 Task: Reply to email with the signature Cole Ward with the subject 'Request for a trial' from softage.1@softage.net with the message 'Please let me know if you require any additional resources to complete the project.' with CC to softage.5@softage.net with an attached document Case_study.pdf
Action: Mouse moved to (244, 309)
Screenshot: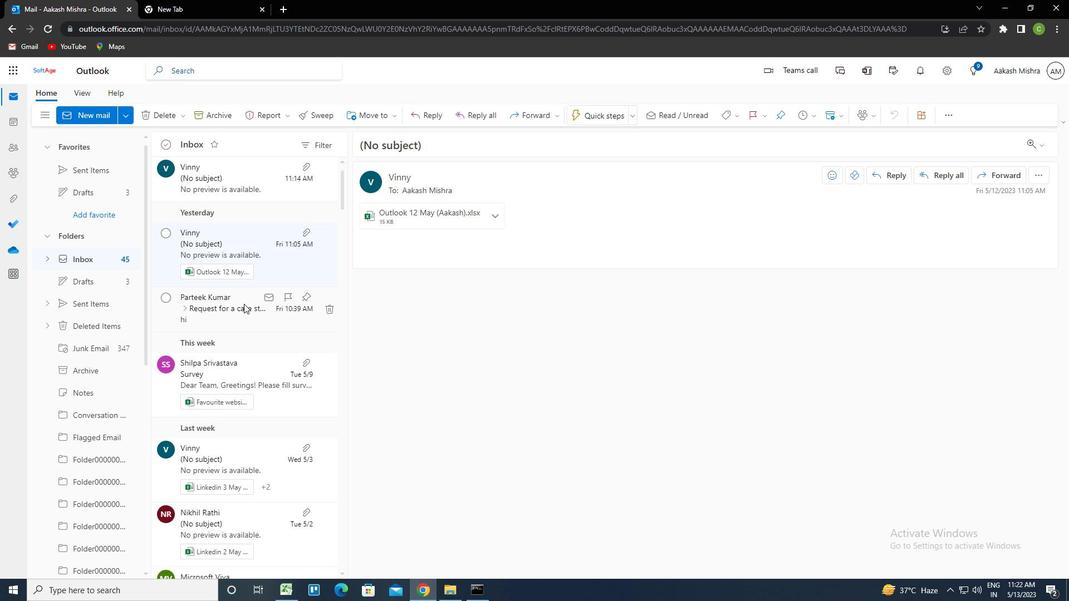 
Action: Mouse pressed left at (244, 309)
Screenshot: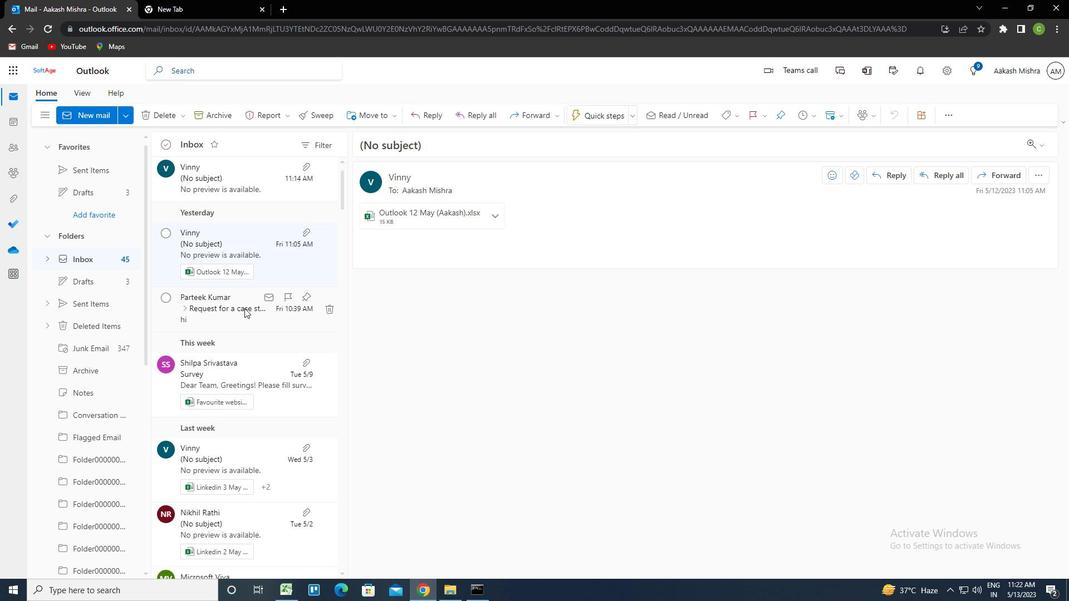 
Action: Mouse moved to (891, 201)
Screenshot: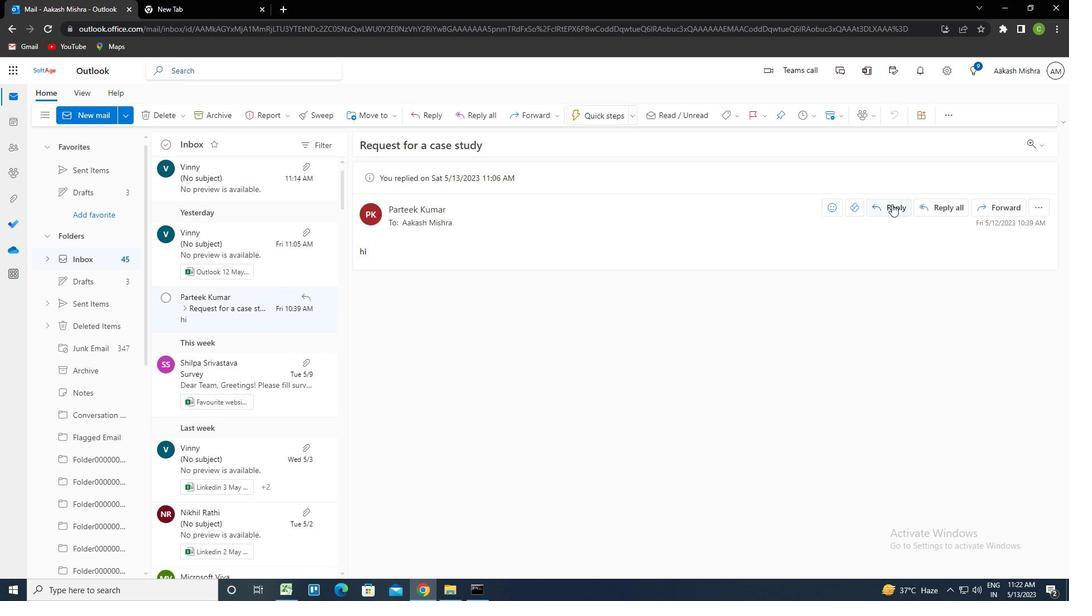 
Action: Mouse pressed left at (891, 201)
Screenshot: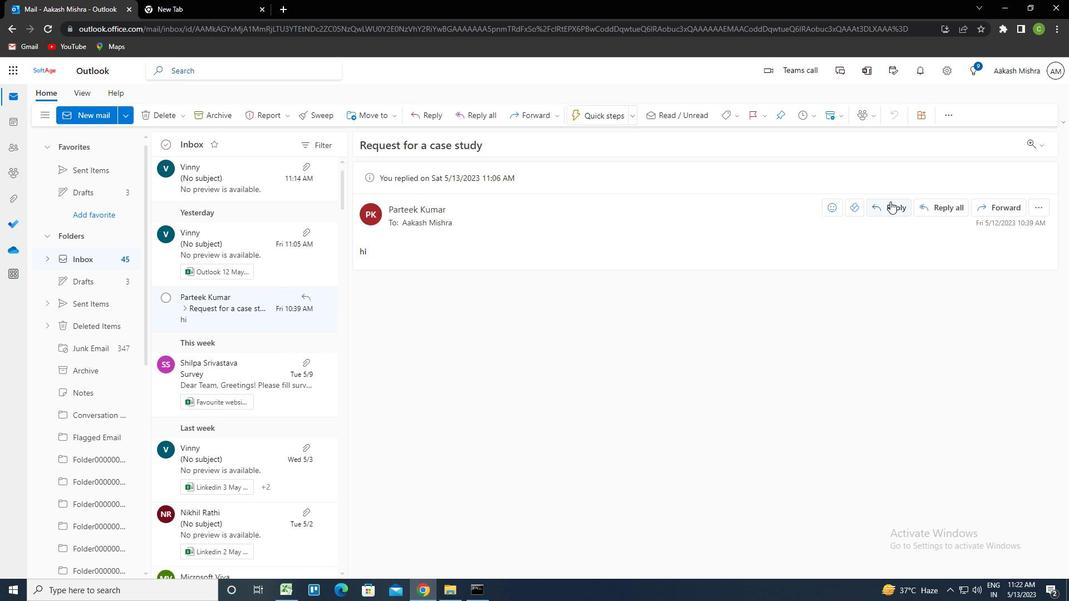 
Action: Mouse moved to (718, 120)
Screenshot: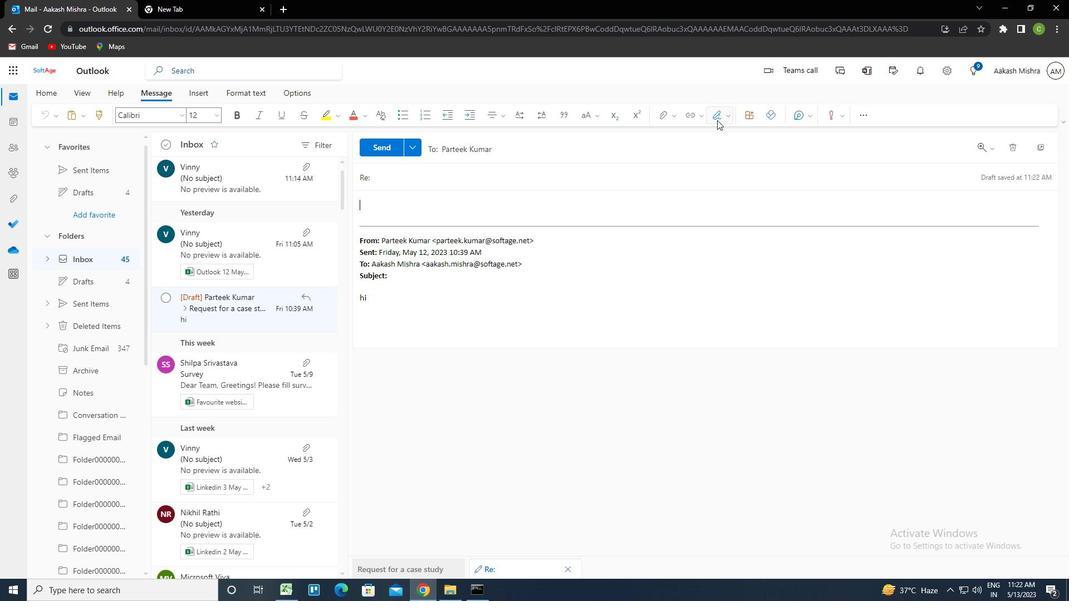 
Action: Mouse pressed left at (718, 120)
Screenshot: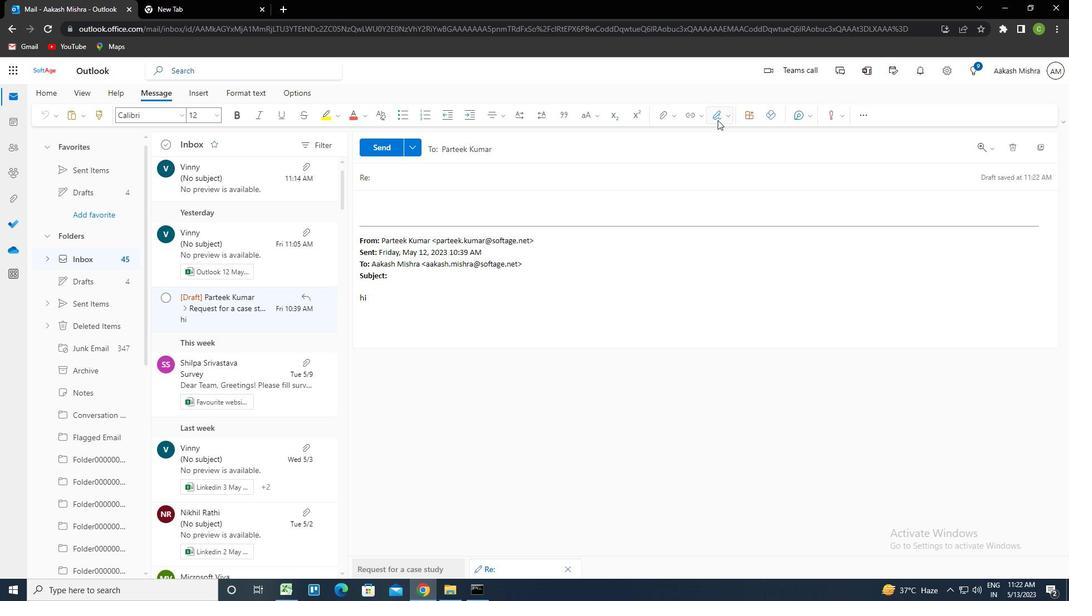 
Action: Mouse moved to (707, 163)
Screenshot: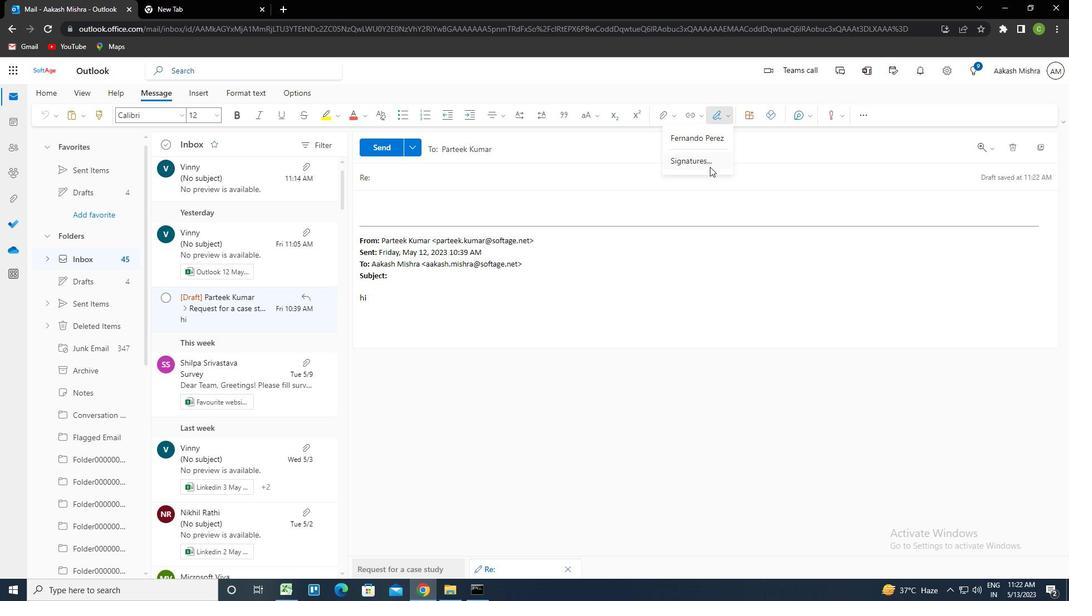 
Action: Mouse pressed left at (707, 163)
Screenshot: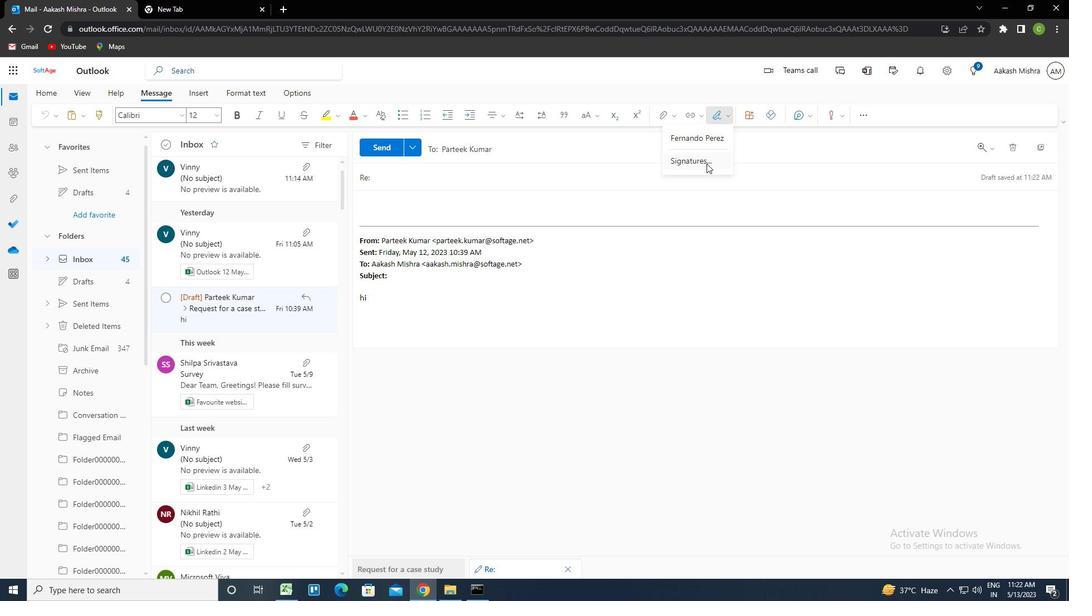
Action: Mouse moved to (751, 208)
Screenshot: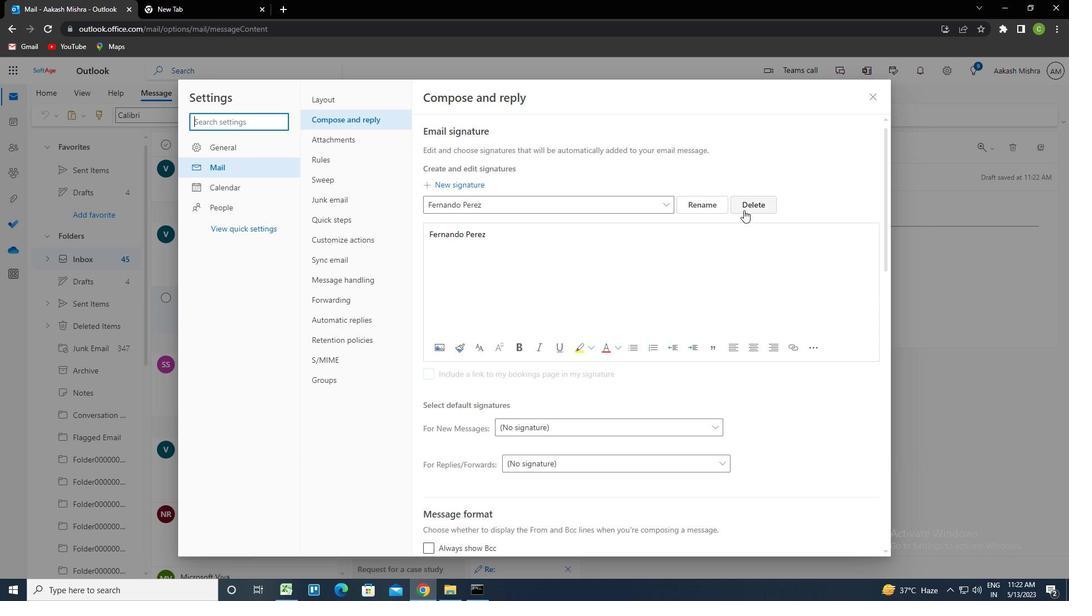 
Action: Mouse pressed left at (751, 208)
Screenshot: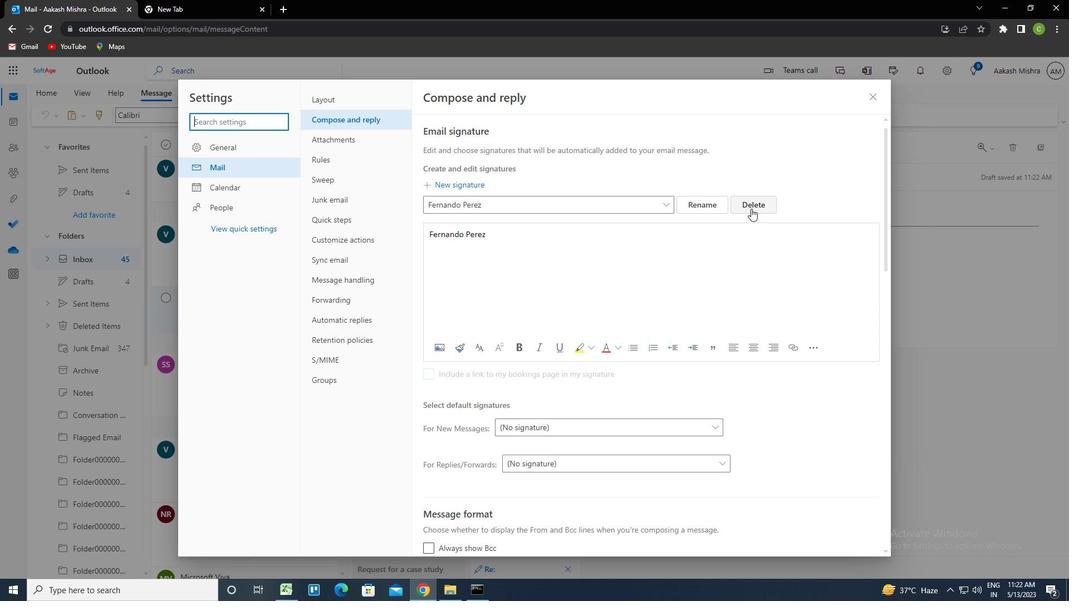 
Action: Mouse moved to (515, 205)
Screenshot: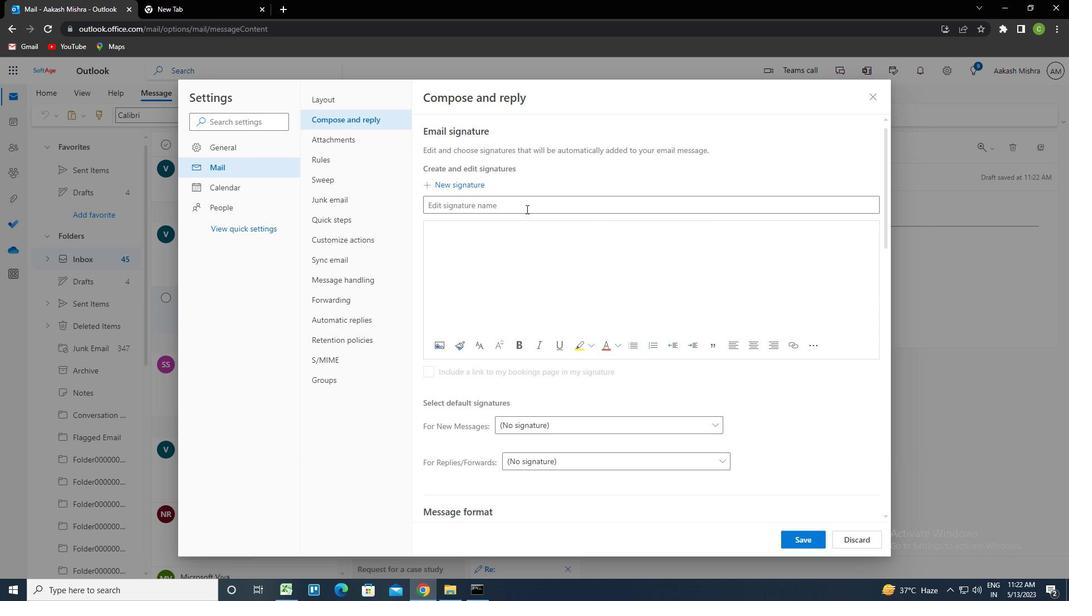 
Action: Mouse pressed left at (515, 205)
Screenshot: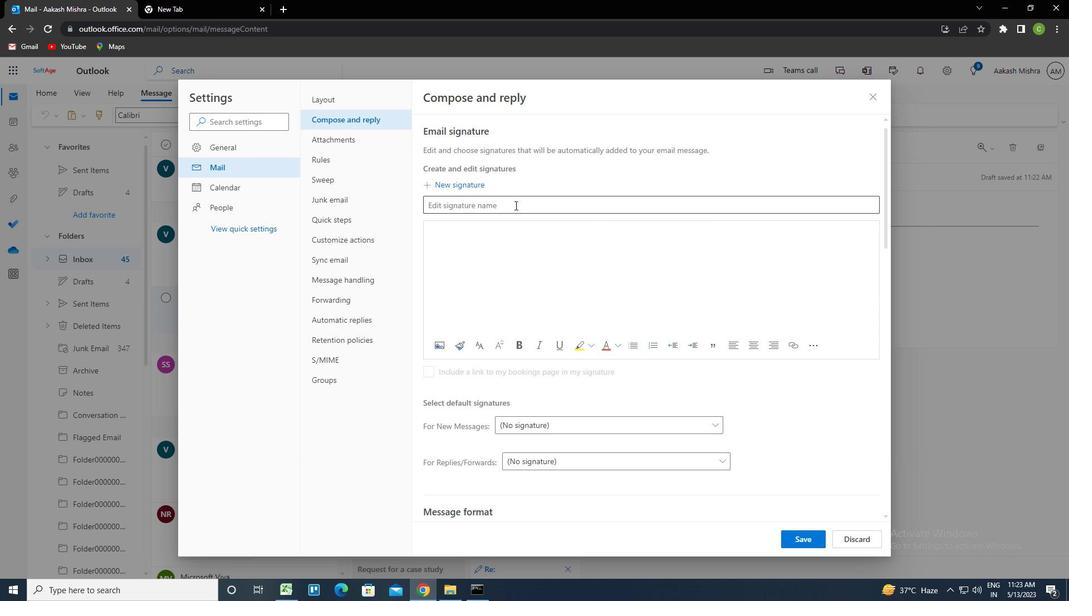 
Action: Key pressed <Key.caps_lock>v<Key.backspace>c<Key.caps_lock>ole<Key.space>ward<Key.tab><Key.caps_lock>c<Key.caps_lock>ole<Key.space><Key.caps_lock>w<Key.caps_lock>ard
Screenshot: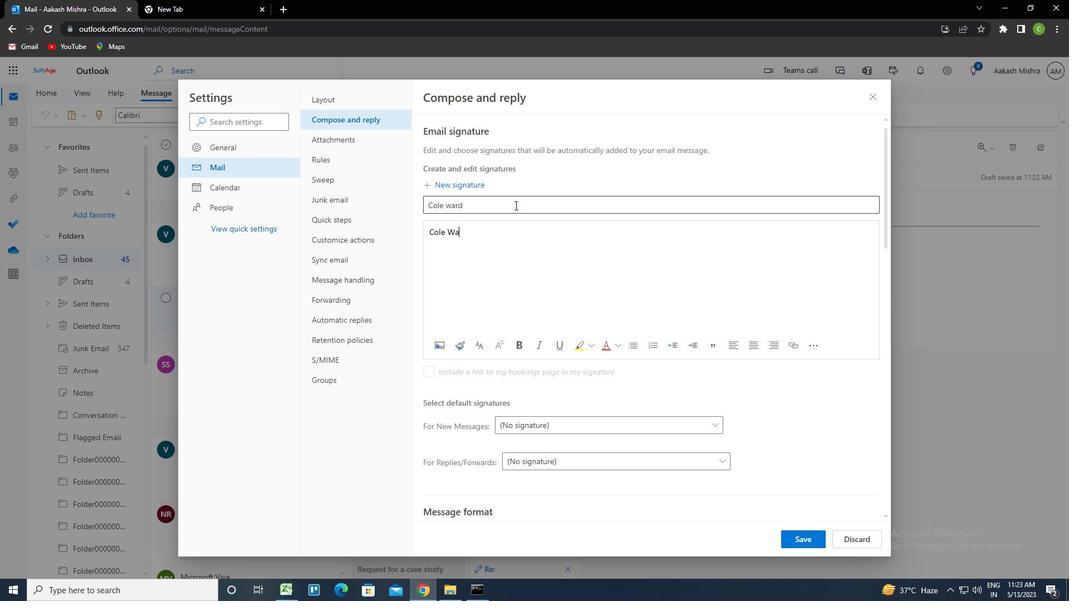 
Action: Mouse moved to (448, 208)
Screenshot: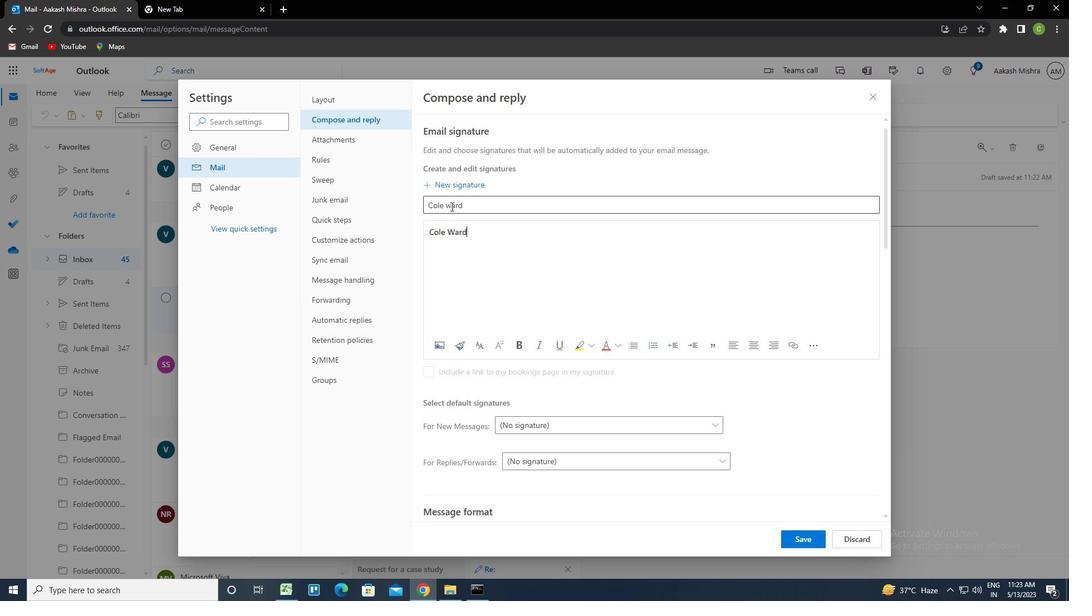 
Action: Mouse pressed left at (448, 208)
Screenshot: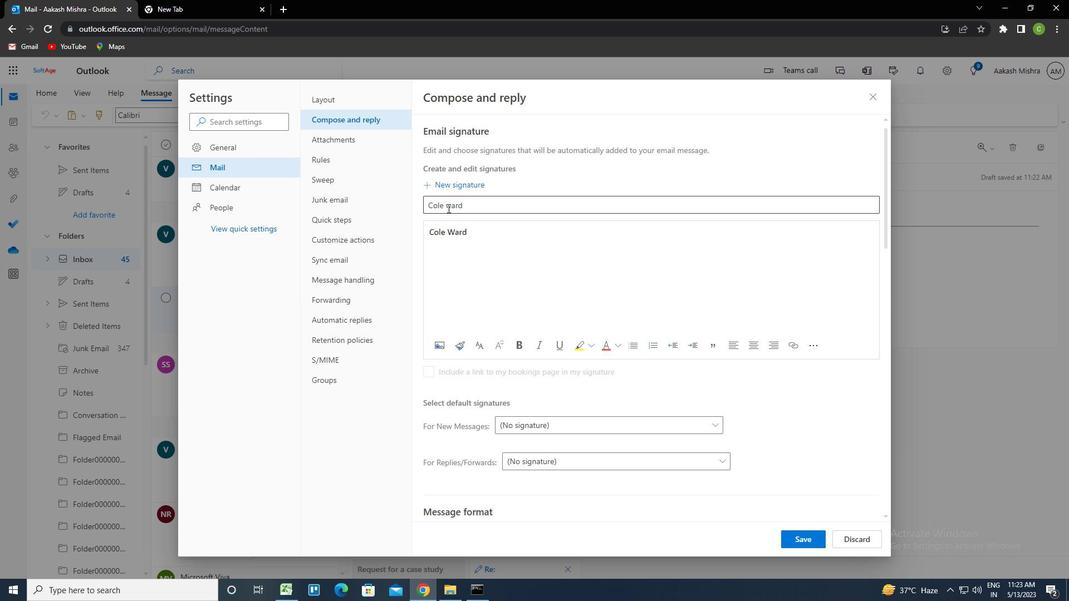 
Action: Mouse moved to (455, 205)
Screenshot: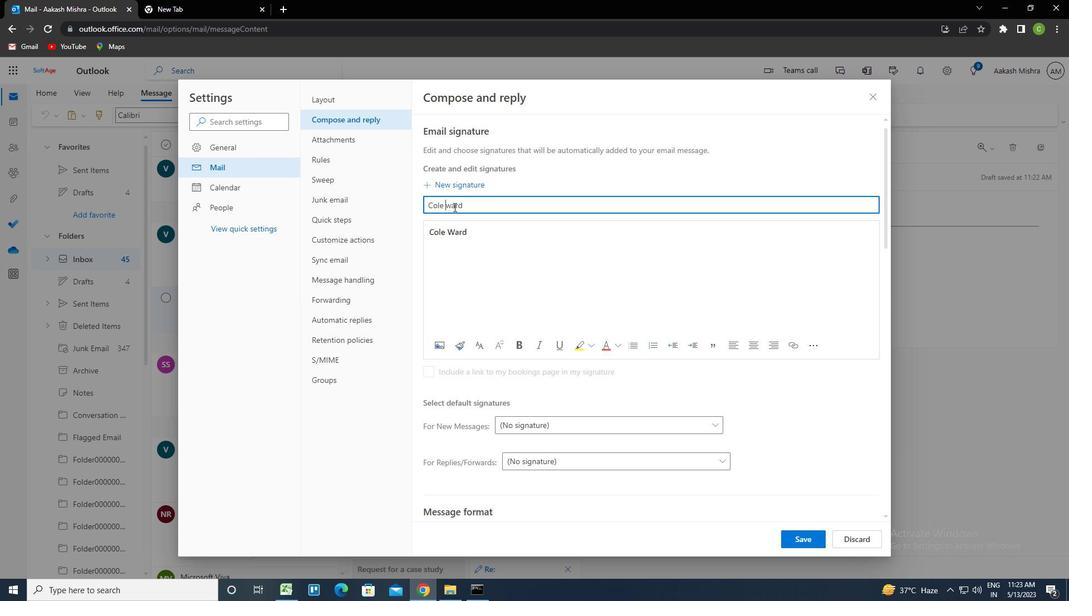 
Action: Key pressed <Key.right><Key.backspace><Key.caps_lock>w
Screenshot: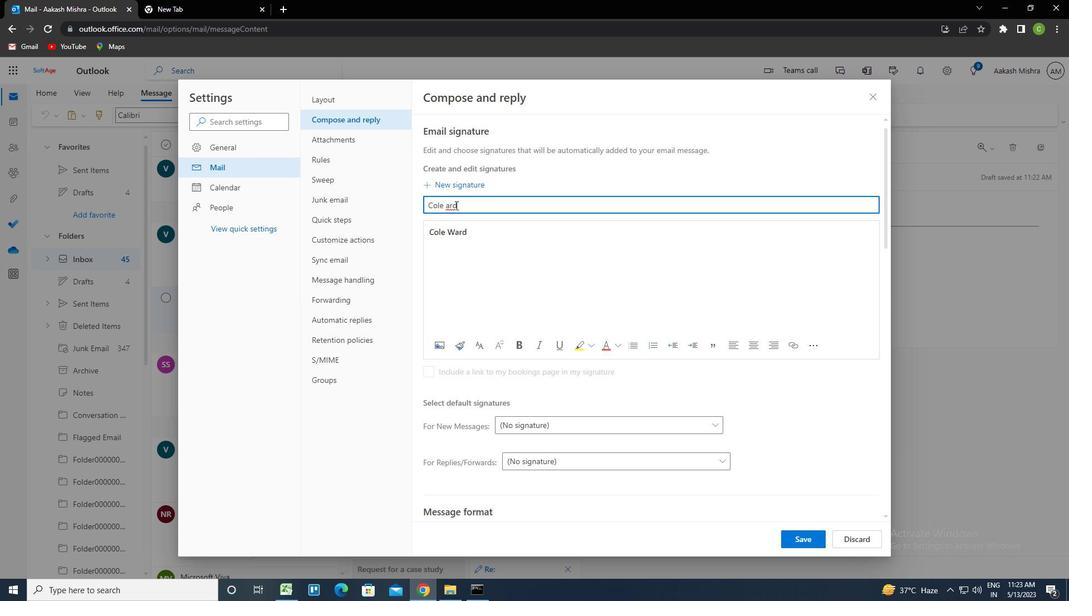 
Action: Mouse moved to (803, 535)
Screenshot: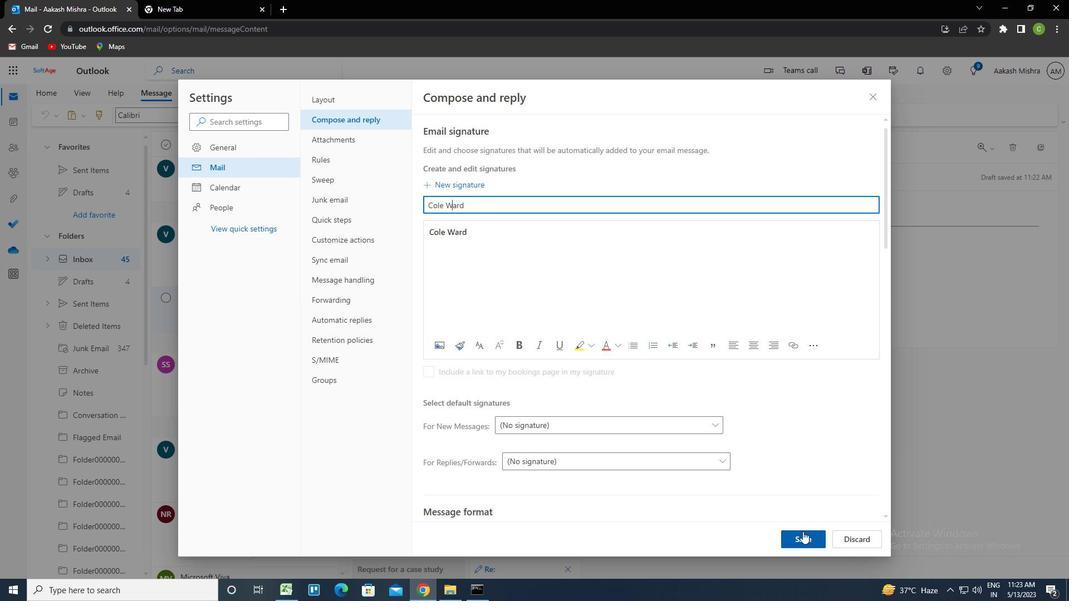 
Action: Mouse pressed left at (803, 535)
Screenshot: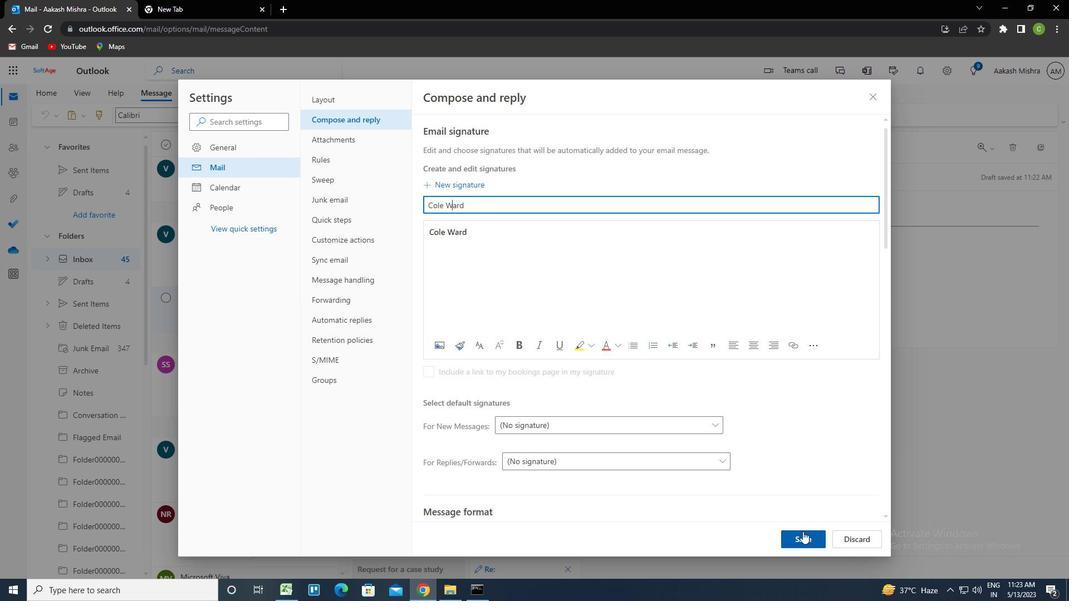 
Action: Mouse moved to (873, 96)
Screenshot: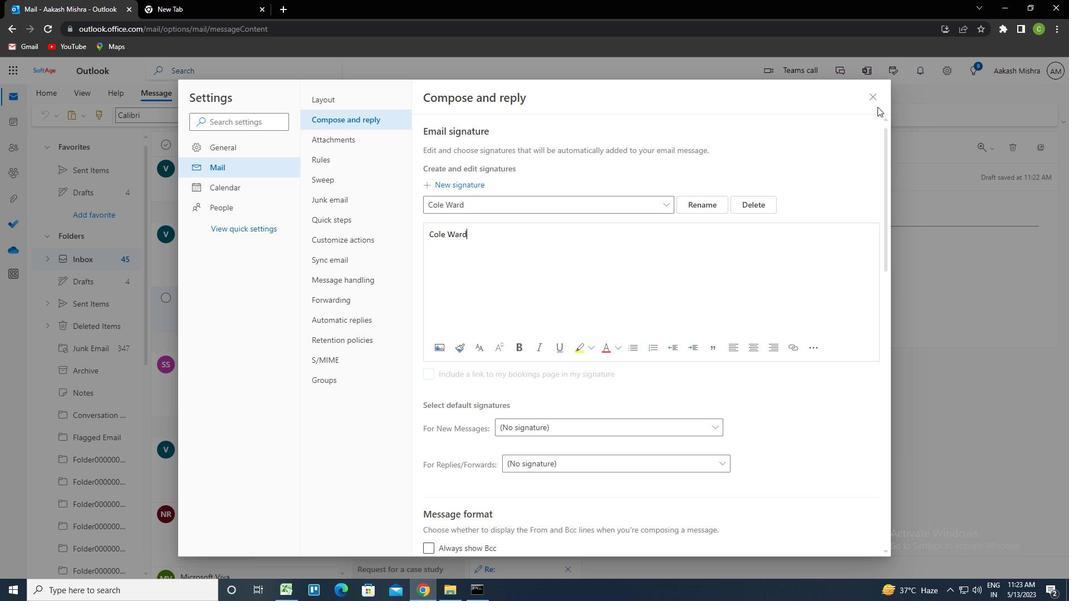 
Action: Mouse pressed left at (873, 96)
Screenshot: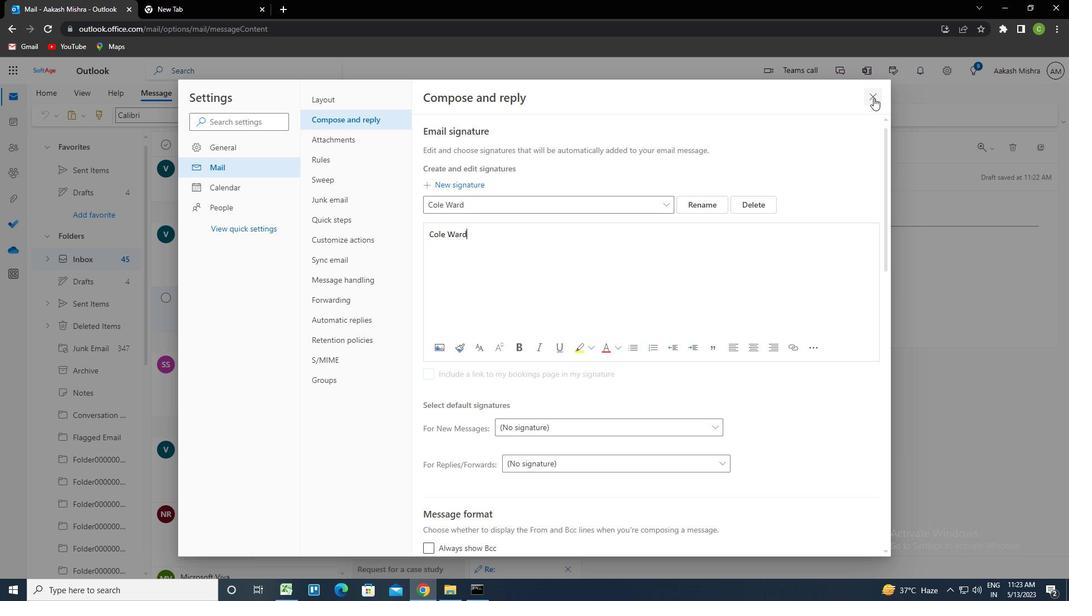 
Action: Mouse moved to (719, 114)
Screenshot: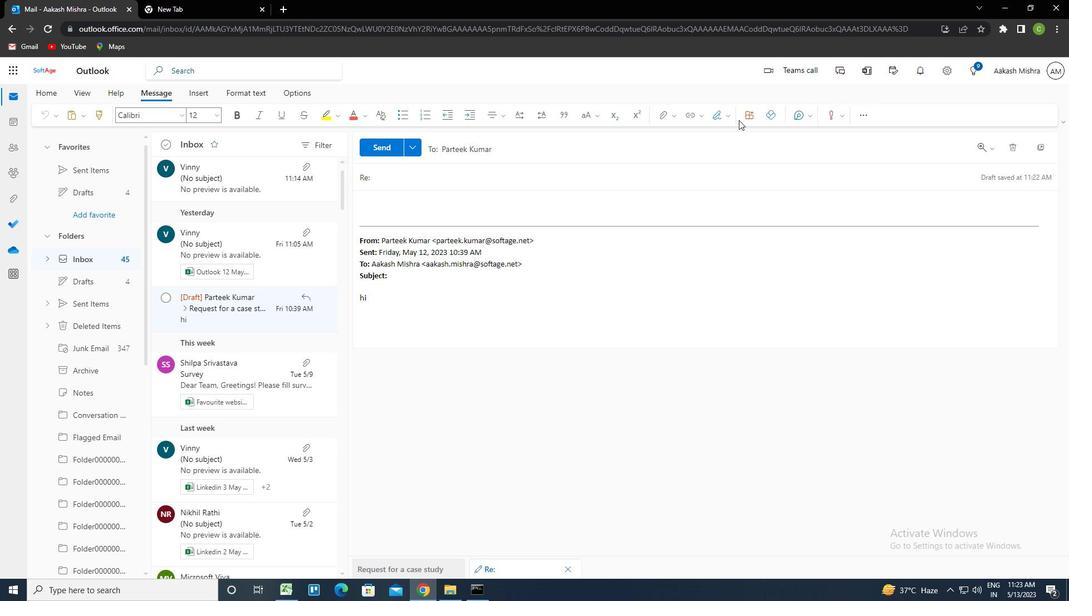 
Action: Mouse pressed left at (719, 114)
Screenshot: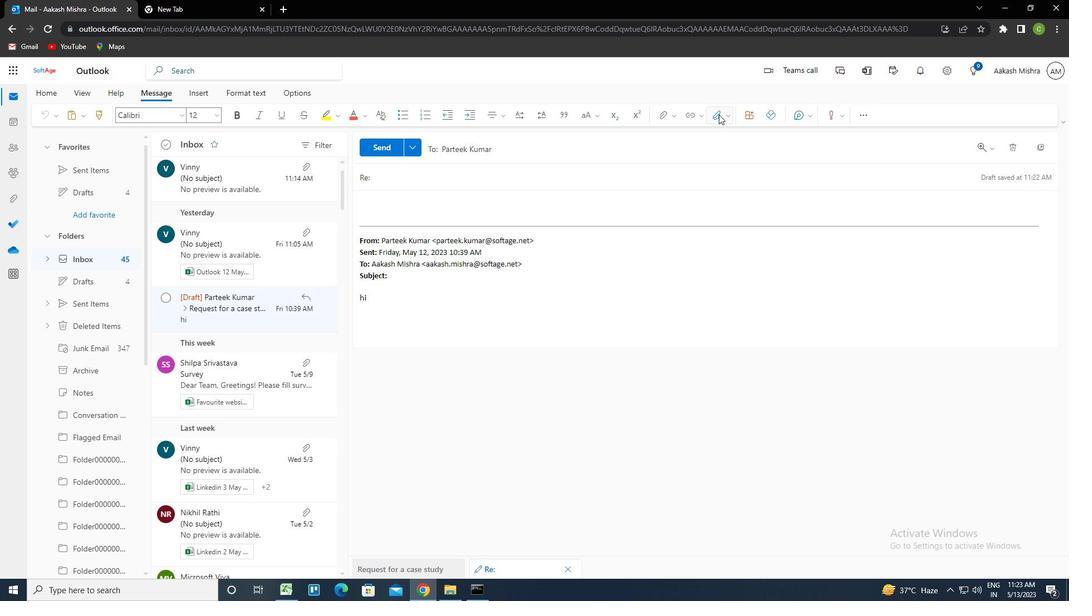 
Action: Mouse moved to (701, 138)
Screenshot: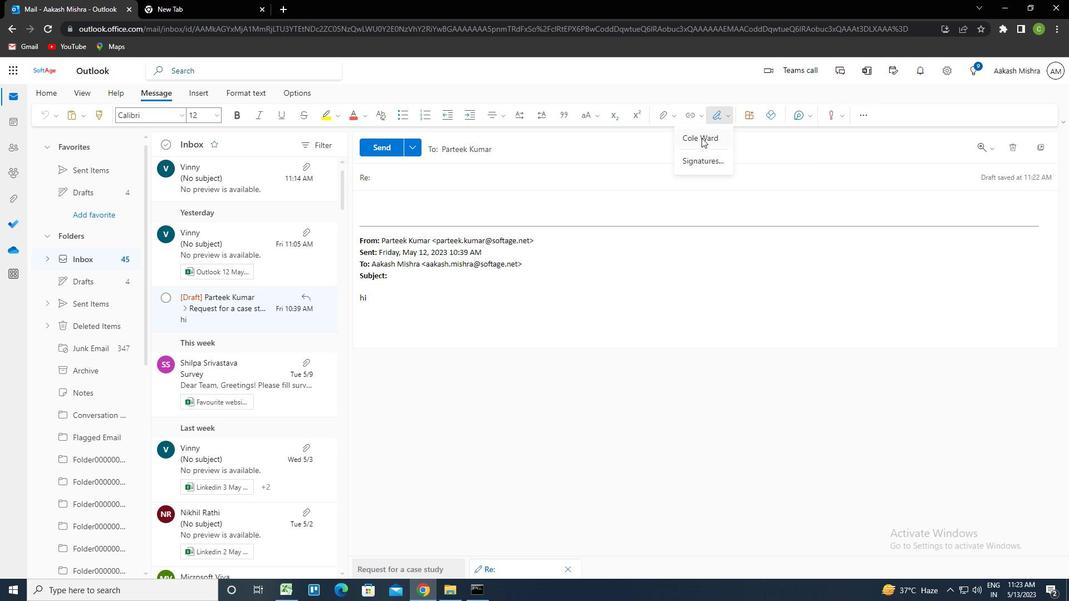 
Action: Mouse pressed left at (701, 138)
Screenshot: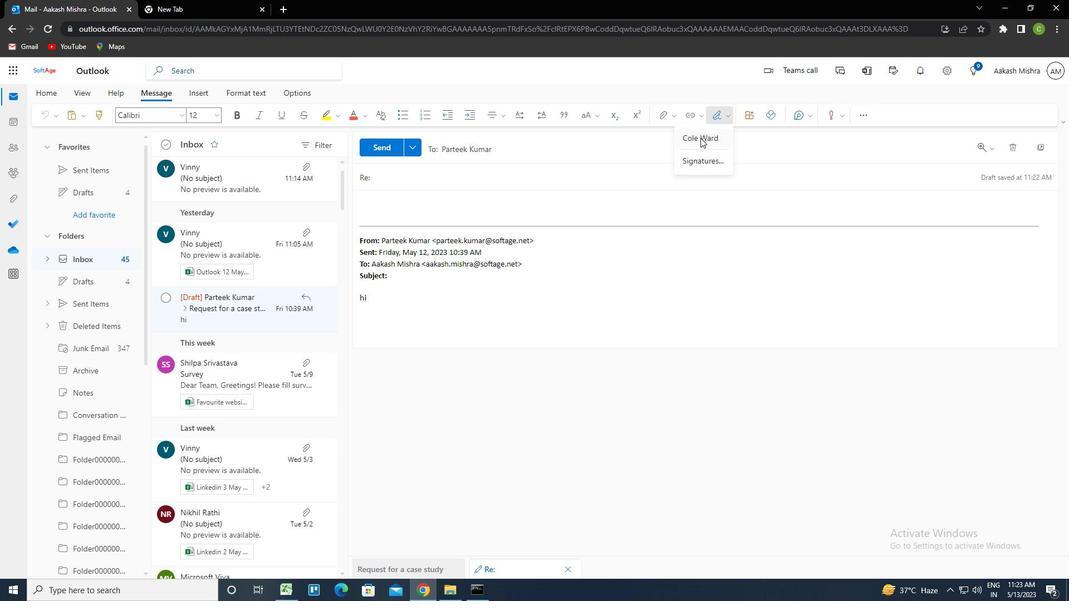 
Action: Mouse moved to (419, 178)
Screenshot: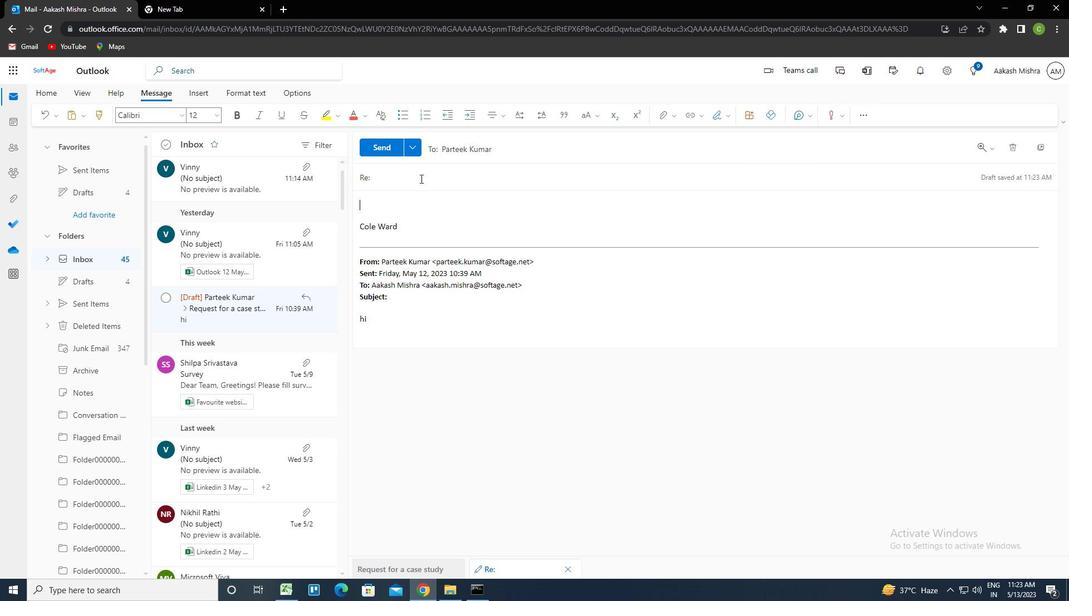 
Action: Mouse pressed left at (419, 178)
Screenshot: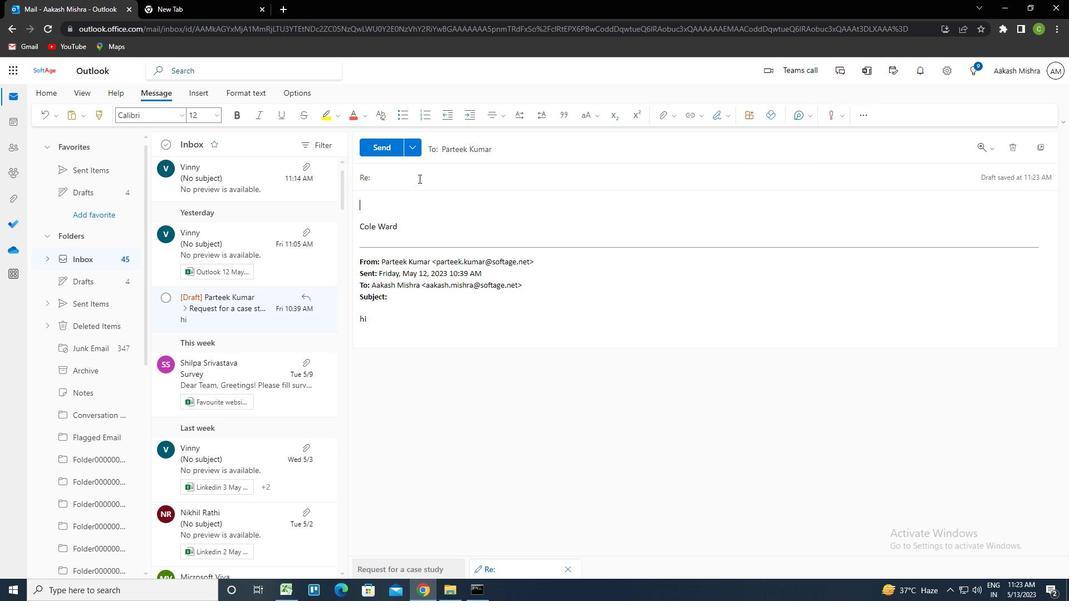 
Action: Key pressed <Key.caps_lock><Key.caps_lock>r<Key.caps_lock>equest<Key.space>for<Key.space>a<Key.space>trail<Key.tab><Key.caps_lock>p<Key.caps_lock>Lease<Key.space>let<Key.space>me<Key.space>know<Key.space>if<Key.space>you<Key.space>require<Key.space>any<Key.space>addt<Key.backspace>itional<Key.space>resources<Key.space>to<Key.space>complete<Key.space>the<Key.space>project
Screenshot: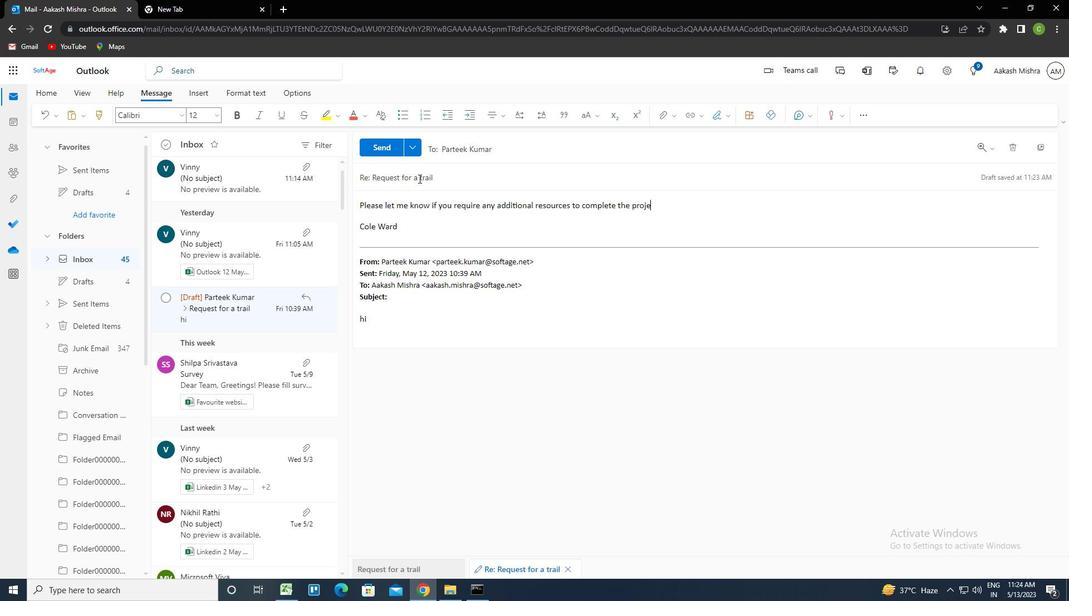 
Action: Mouse moved to (520, 168)
Screenshot: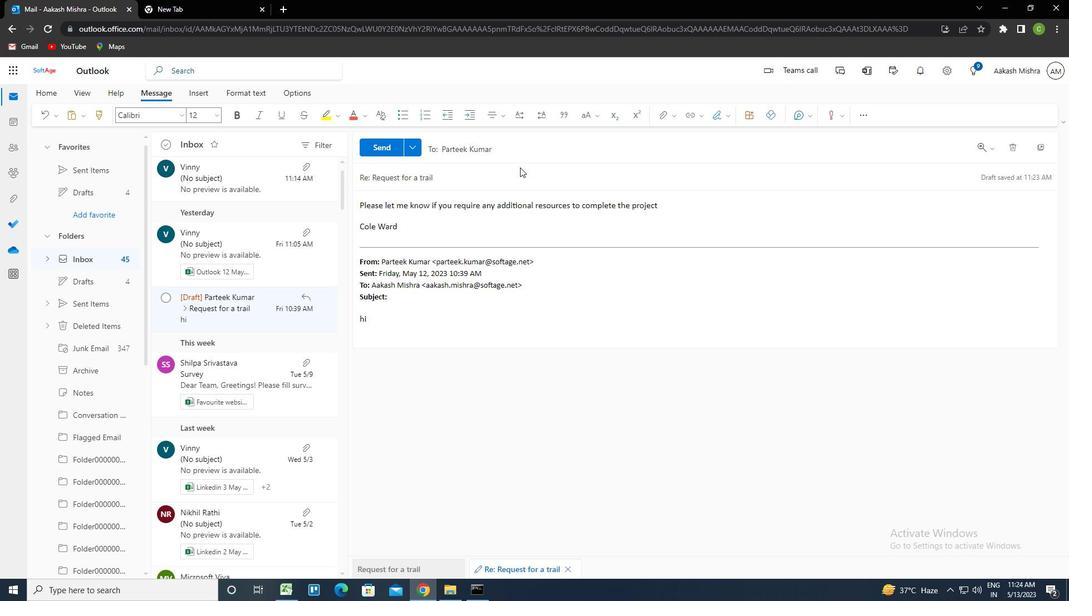 
Action: Mouse scrolled (520, 168) with delta (0, 0)
Screenshot: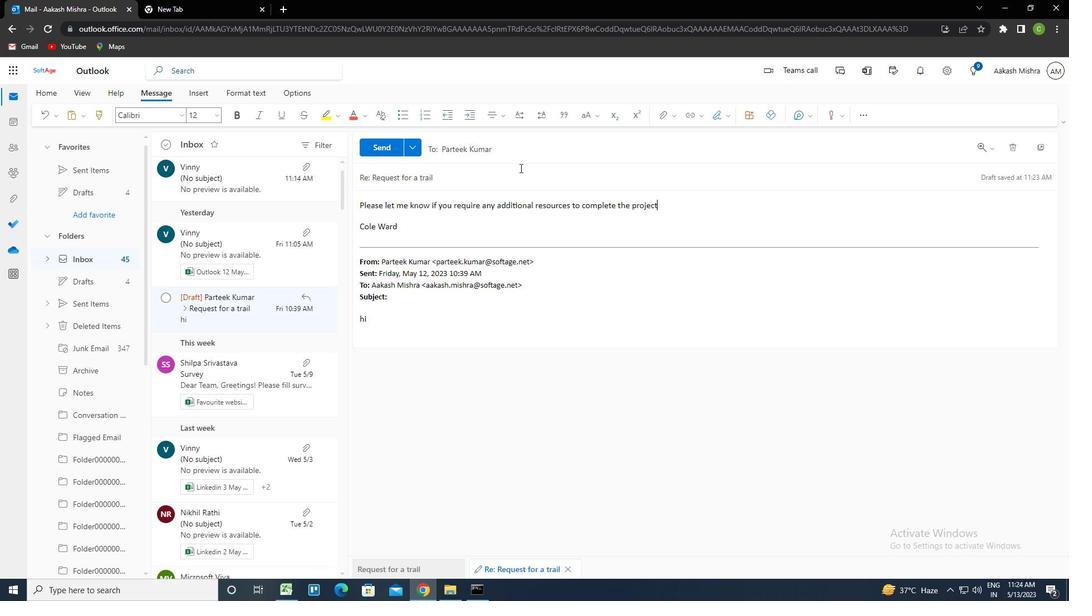 
Action: Mouse scrolled (520, 168) with delta (0, 0)
Screenshot: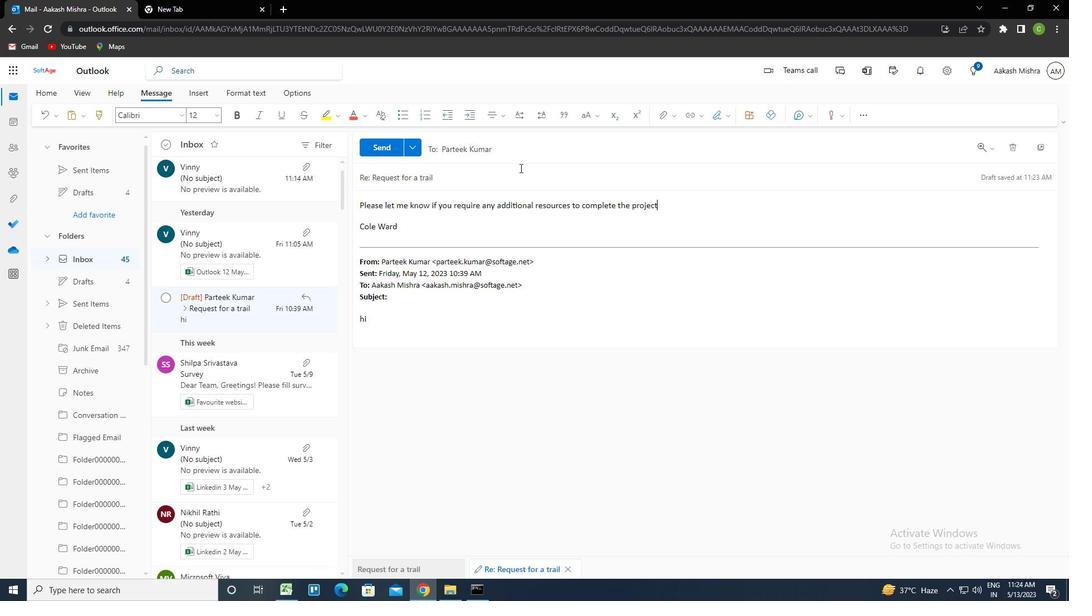 
Action: Mouse scrolled (520, 168) with delta (0, 0)
Screenshot: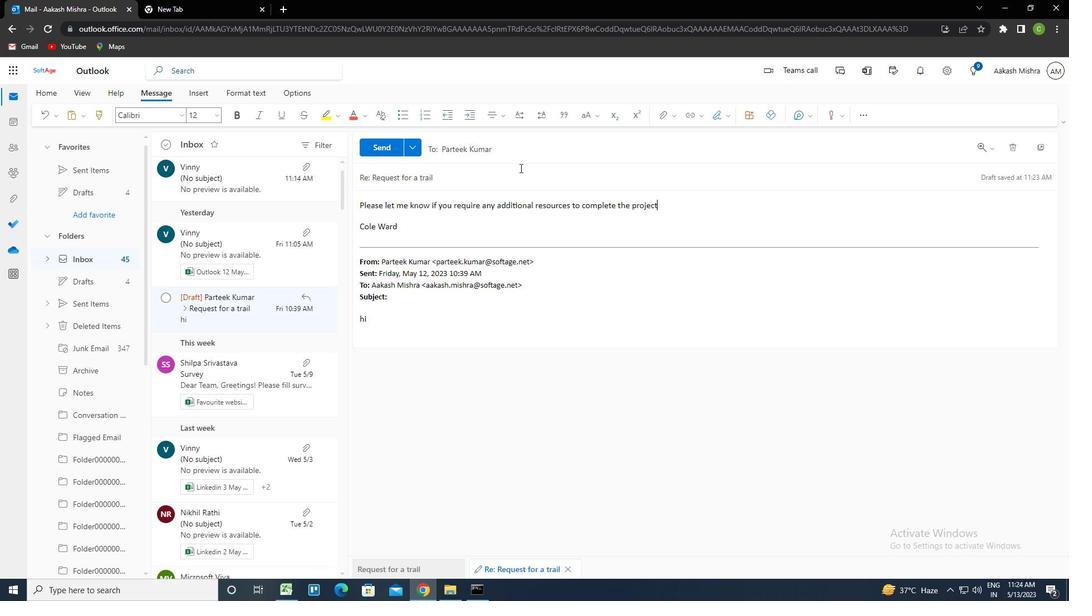 
Action: Mouse scrolled (520, 168) with delta (0, 0)
Screenshot: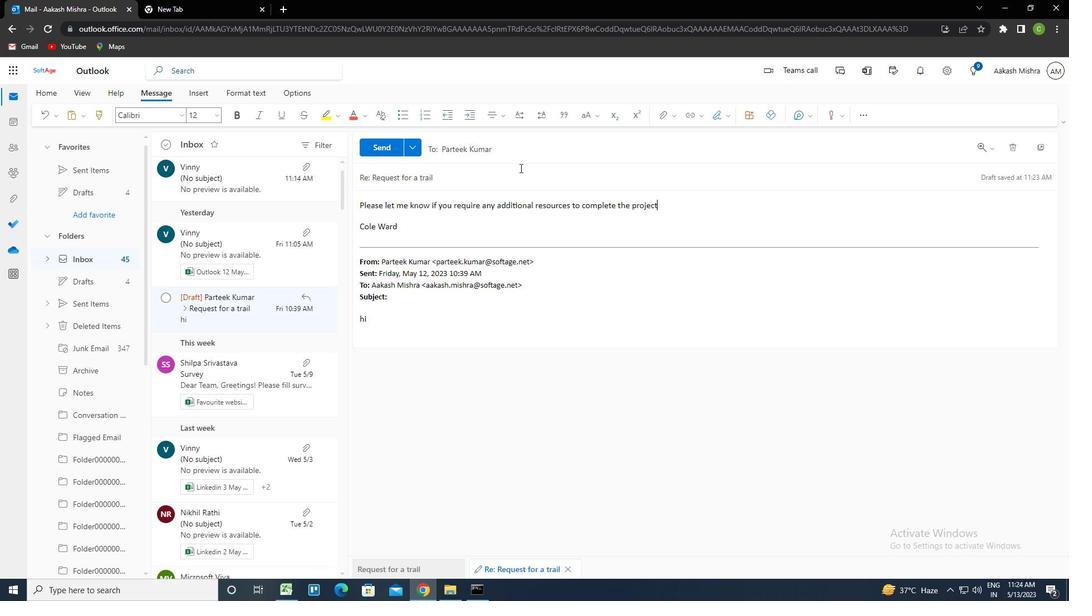 
Action: Mouse moved to (502, 149)
Screenshot: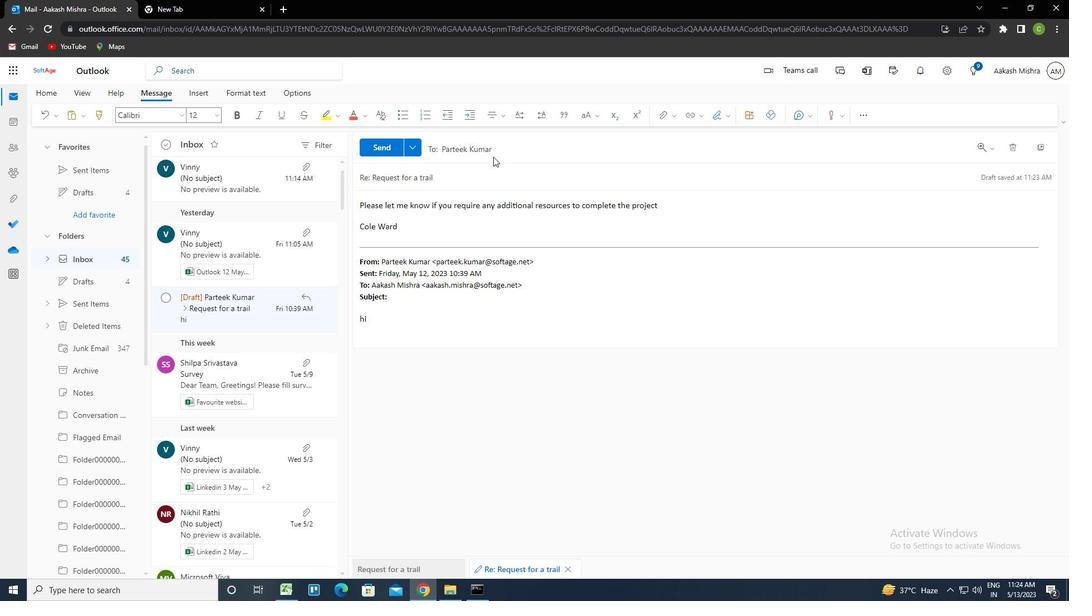 
Action: Mouse pressed left at (502, 149)
Screenshot: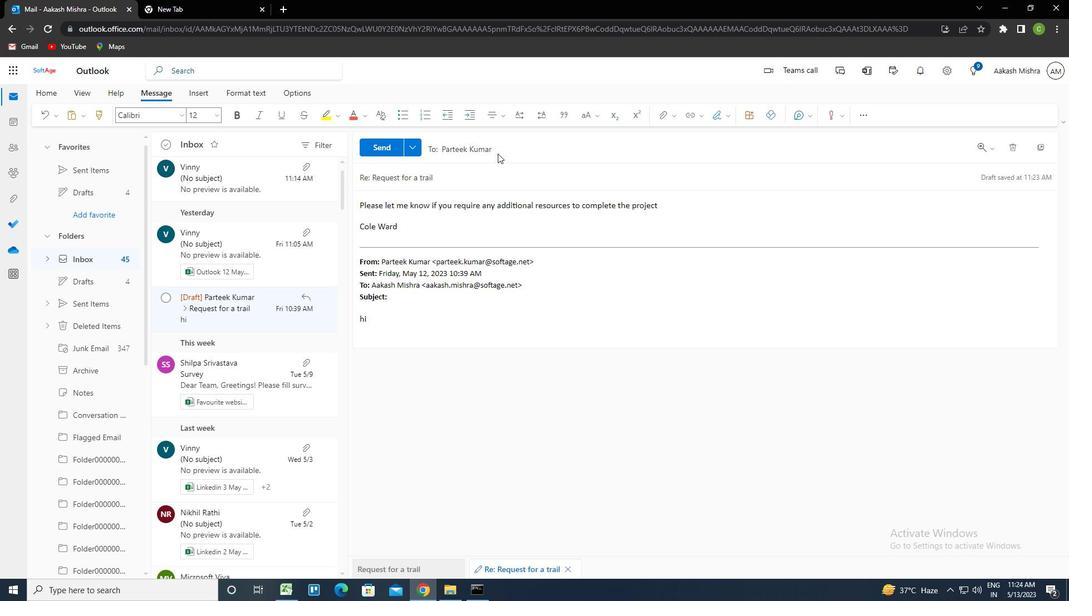 
Action: Mouse moved to (409, 205)
Screenshot: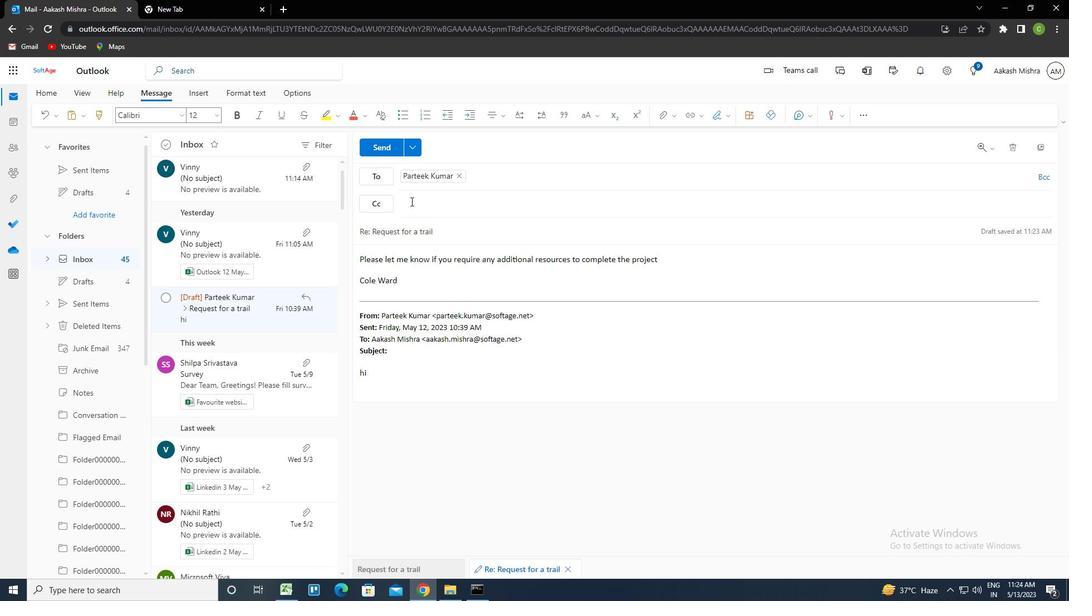 
Action: Mouse pressed left at (409, 205)
Screenshot: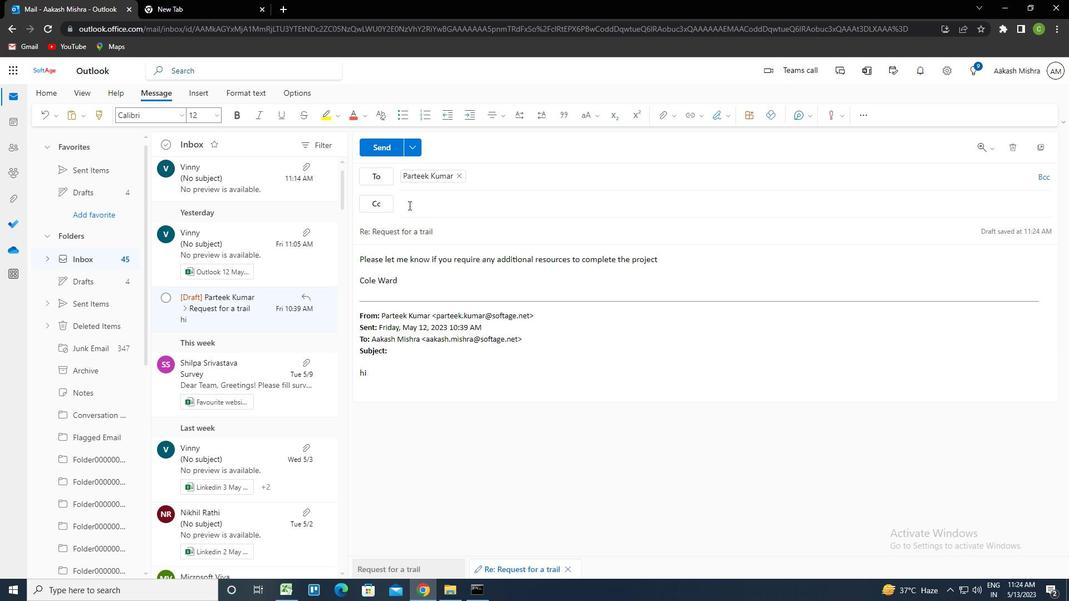 
Action: Mouse moved to (410, 205)
Screenshot: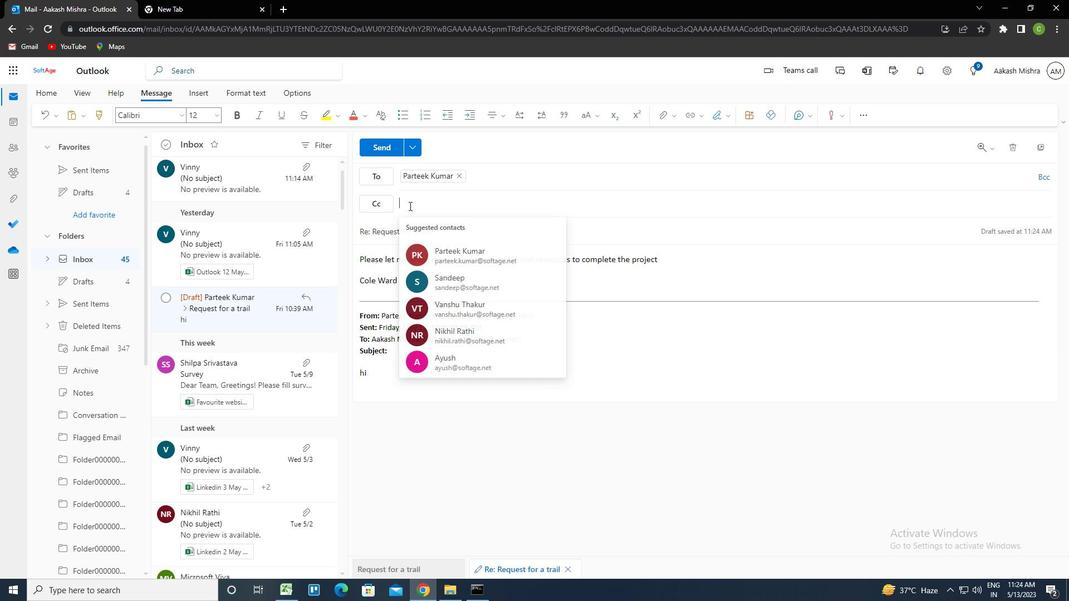 
Action: Key pressed softage.5<Key.shift>@SOFTAGE.NET<Key.enter>
Screenshot: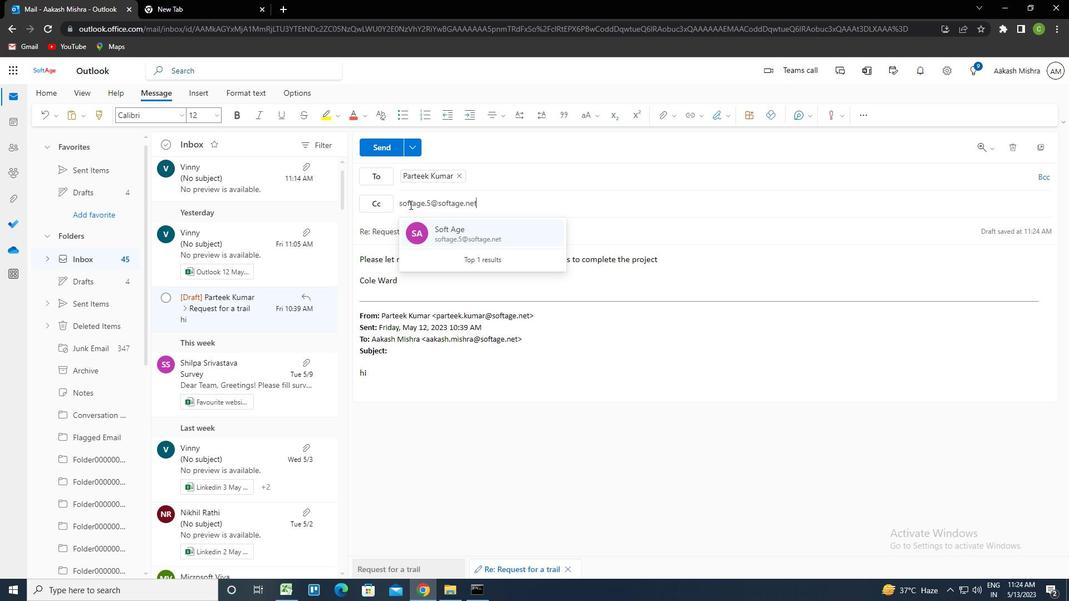 
Action: Mouse moved to (667, 117)
Screenshot: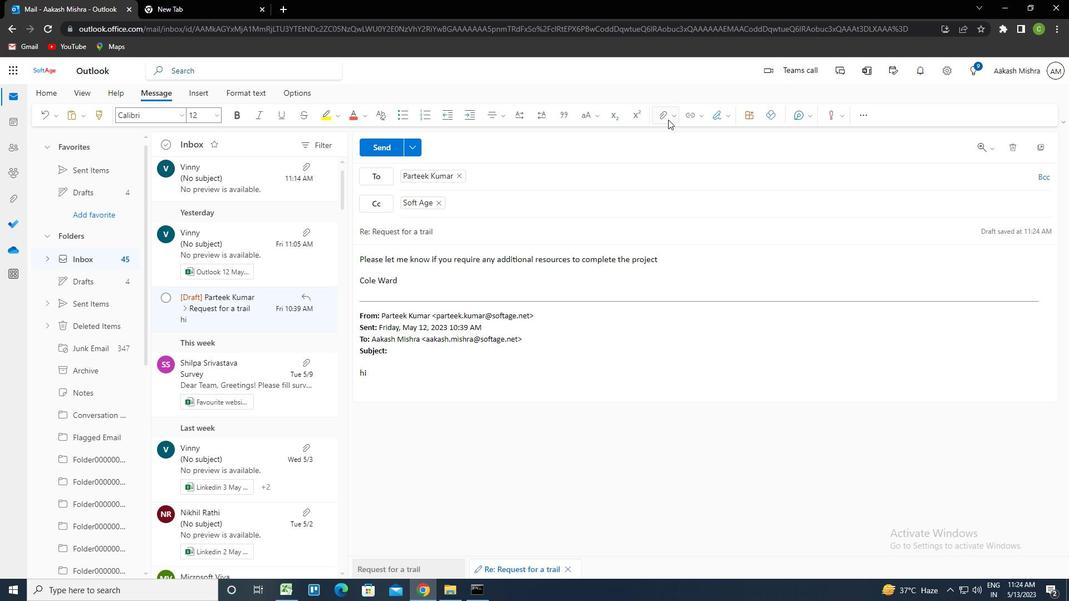 
Action: Mouse pressed left at (667, 117)
Screenshot: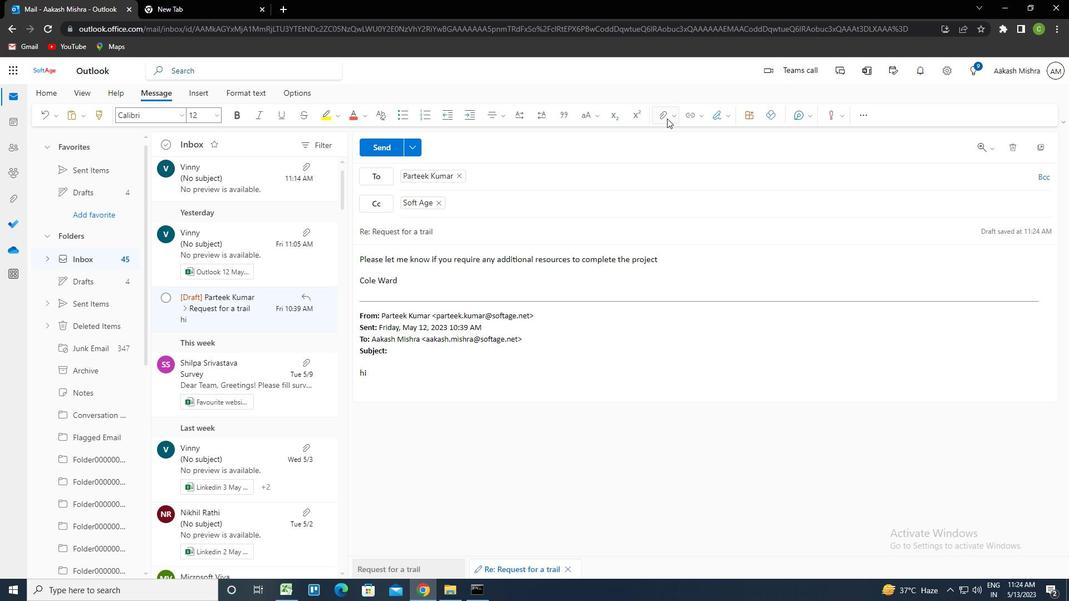 
Action: Mouse moved to (647, 141)
Screenshot: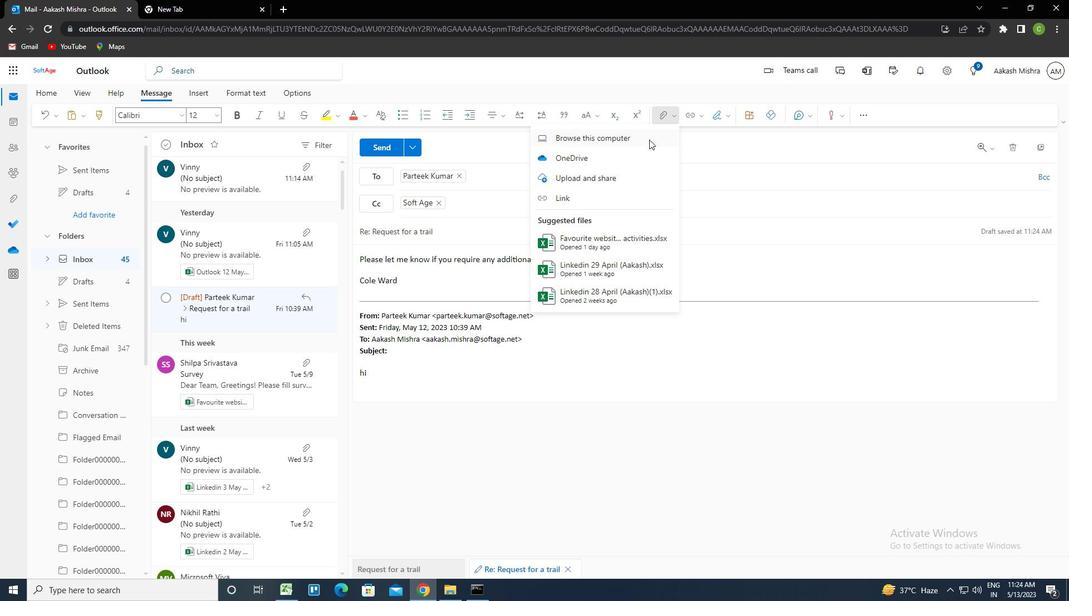 
Action: Mouse pressed left at (647, 141)
Screenshot: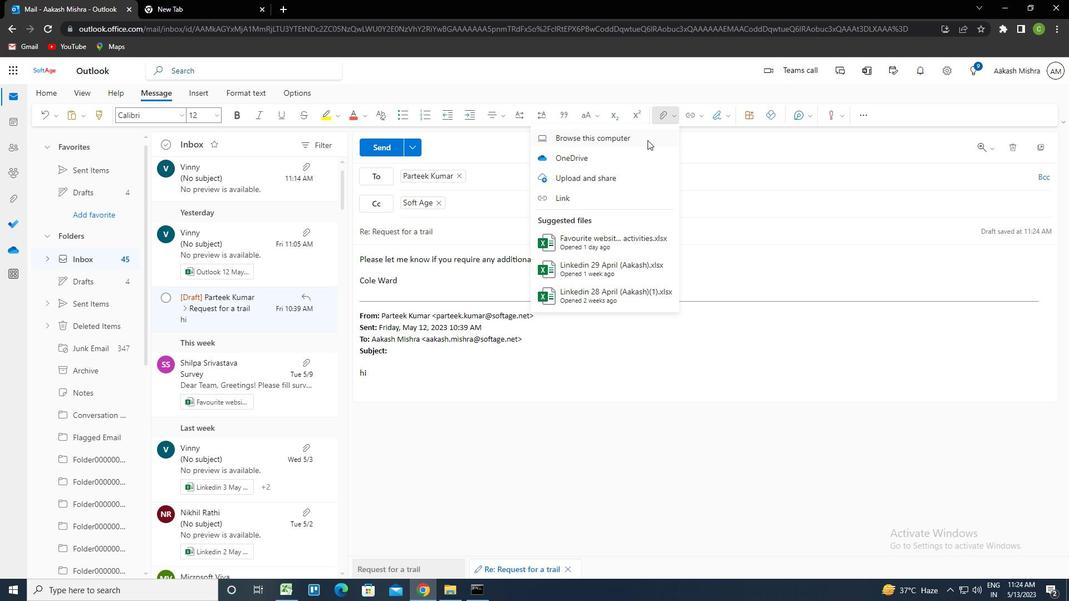 
Action: Mouse moved to (168, 142)
Screenshot: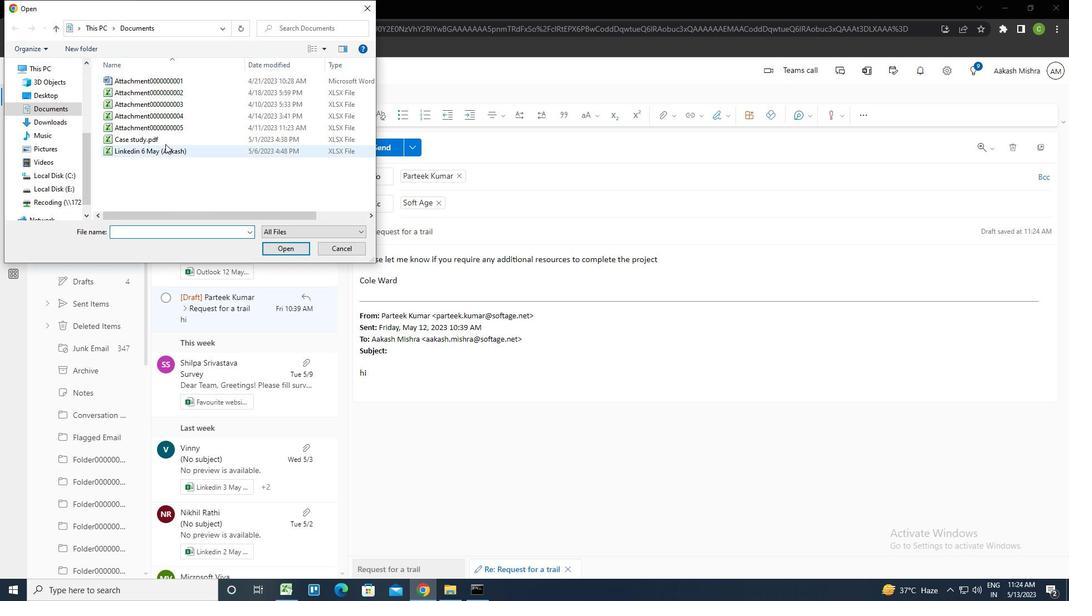 
Action: Mouse pressed left at (168, 142)
Screenshot: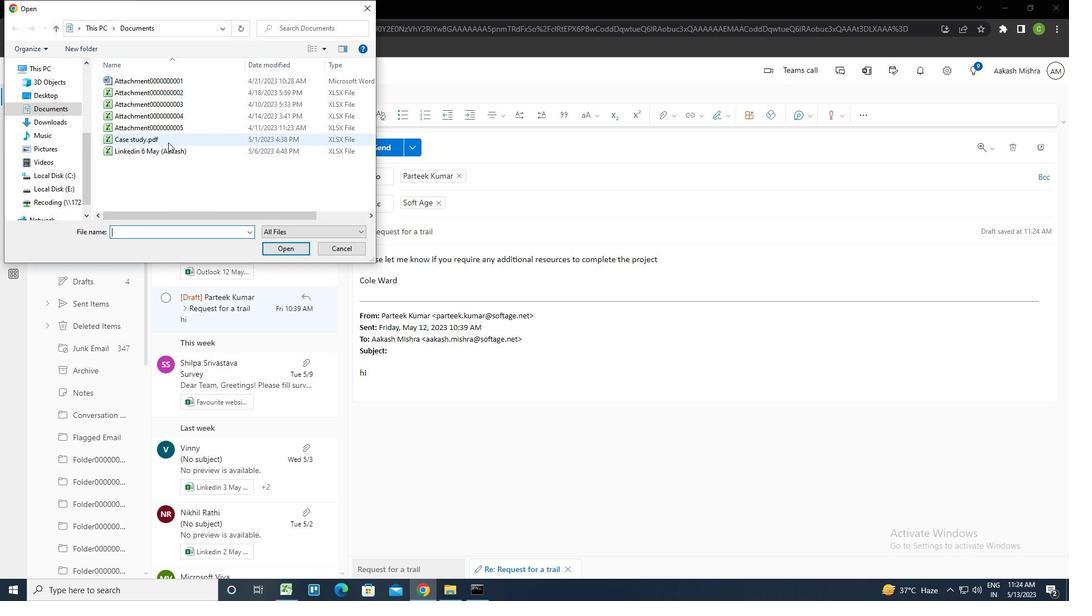 
Action: Mouse pressed left at (168, 142)
Screenshot: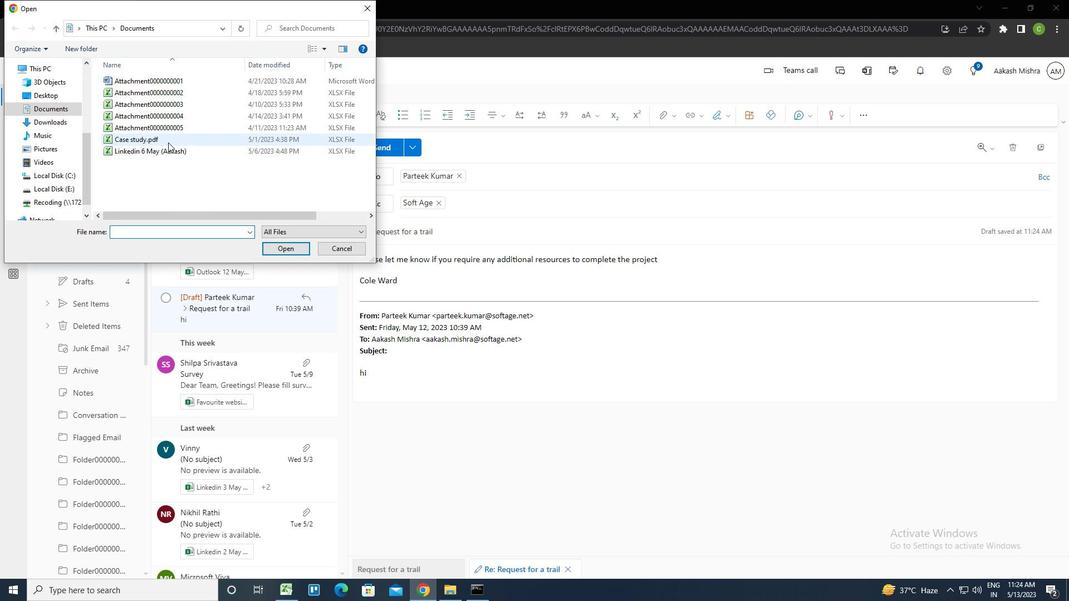 
Action: Mouse moved to (383, 149)
Screenshot: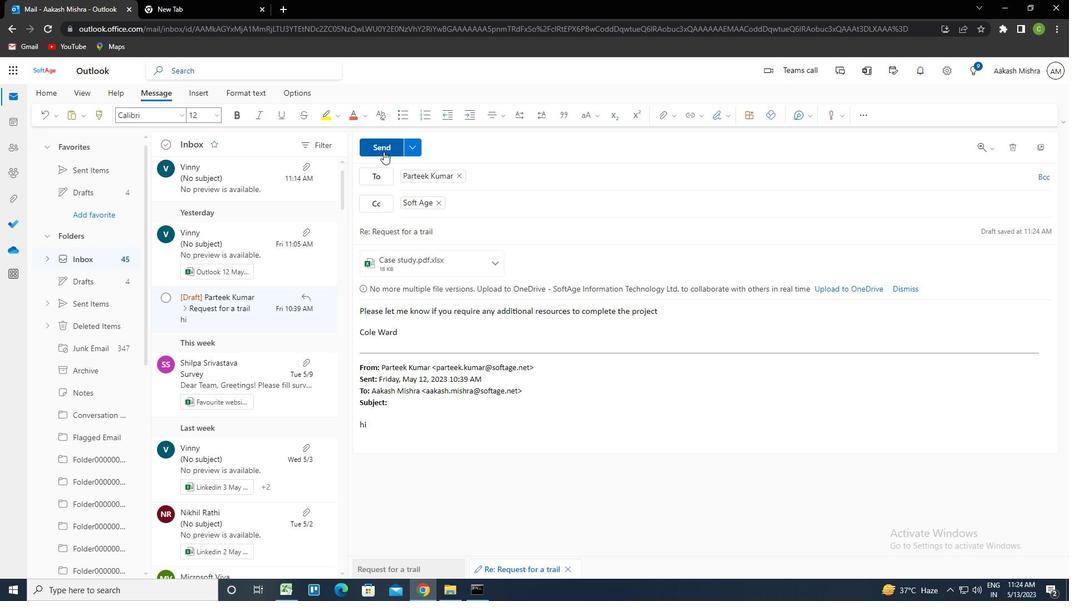
Action: Mouse pressed left at (383, 149)
Screenshot: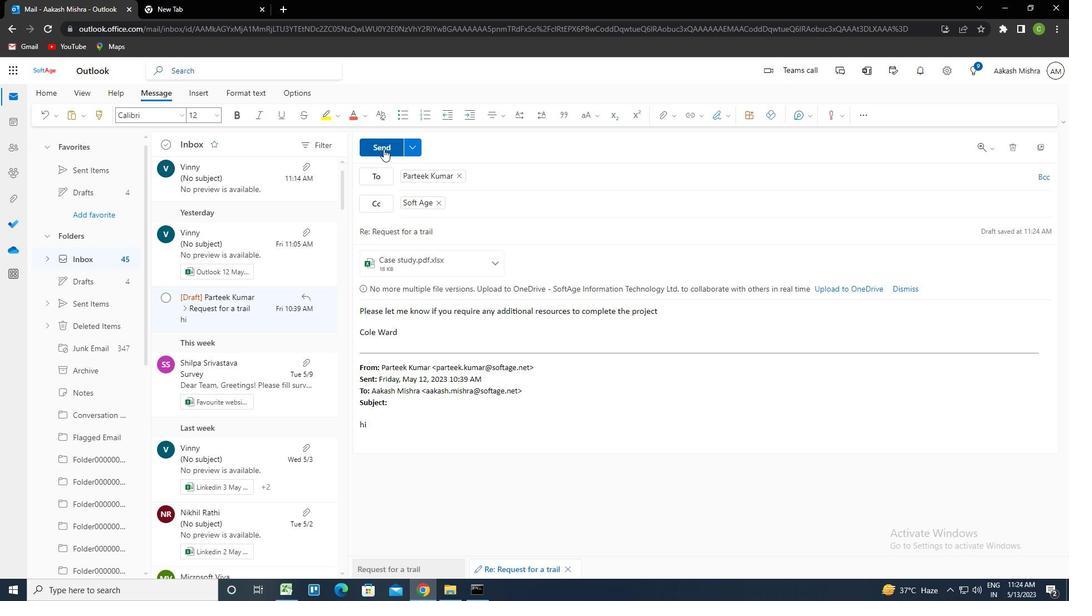 
Action: Mouse moved to (504, 317)
Screenshot: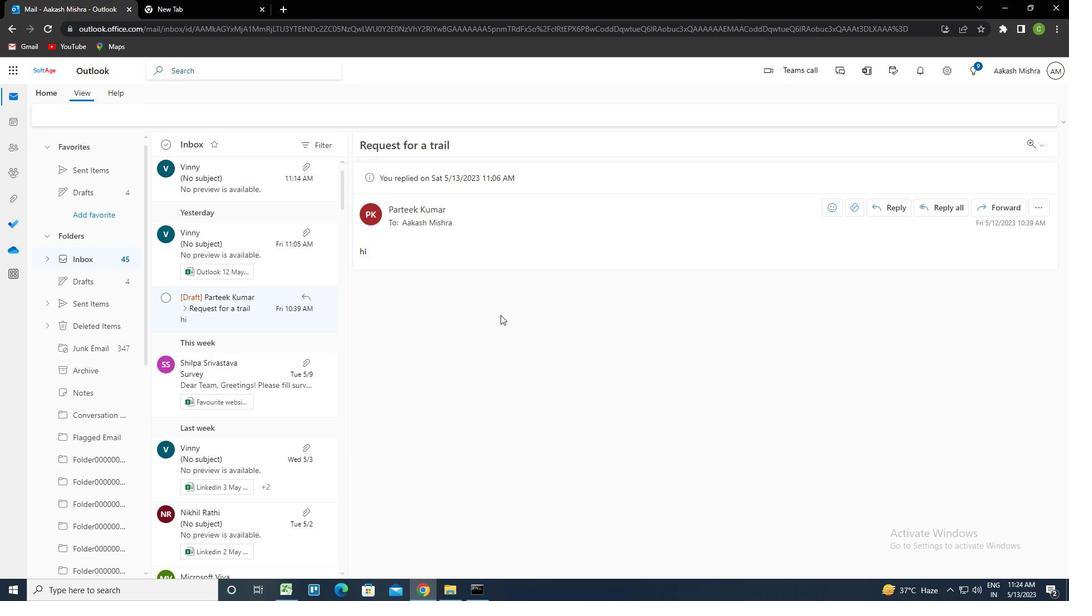 
